 Task: Find the text "Environment".
Action: Mouse moved to (13, 67)
Screenshot: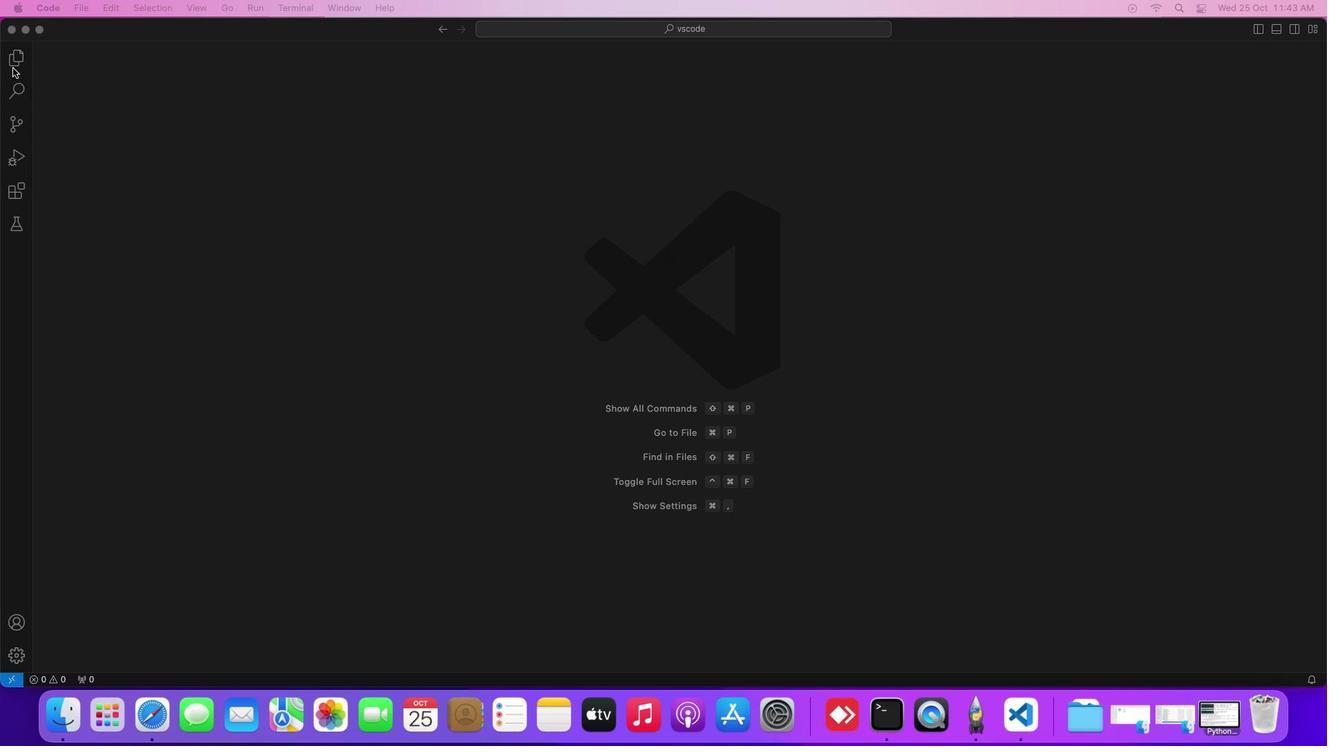 
Action: Mouse pressed left at (13, 67)
Screenshot: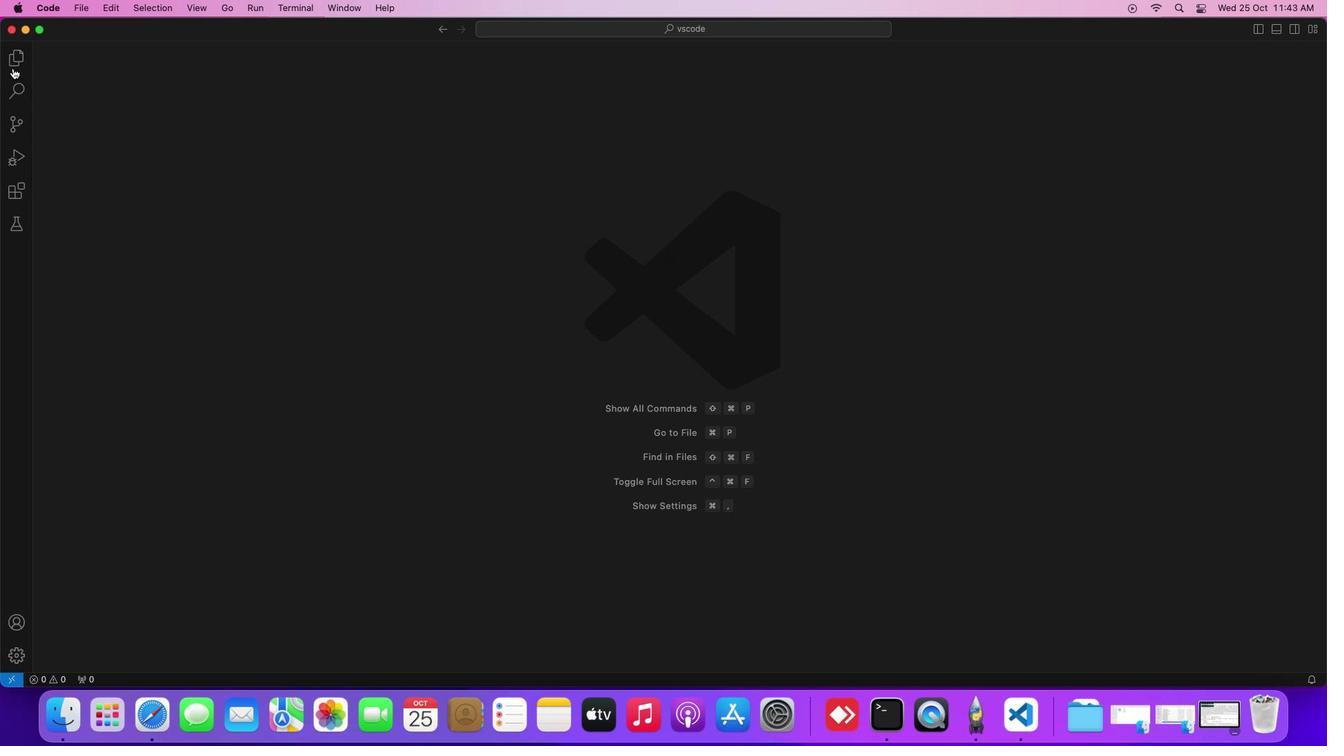 
Action: Mouse moved to (68, 121)
Screenshot: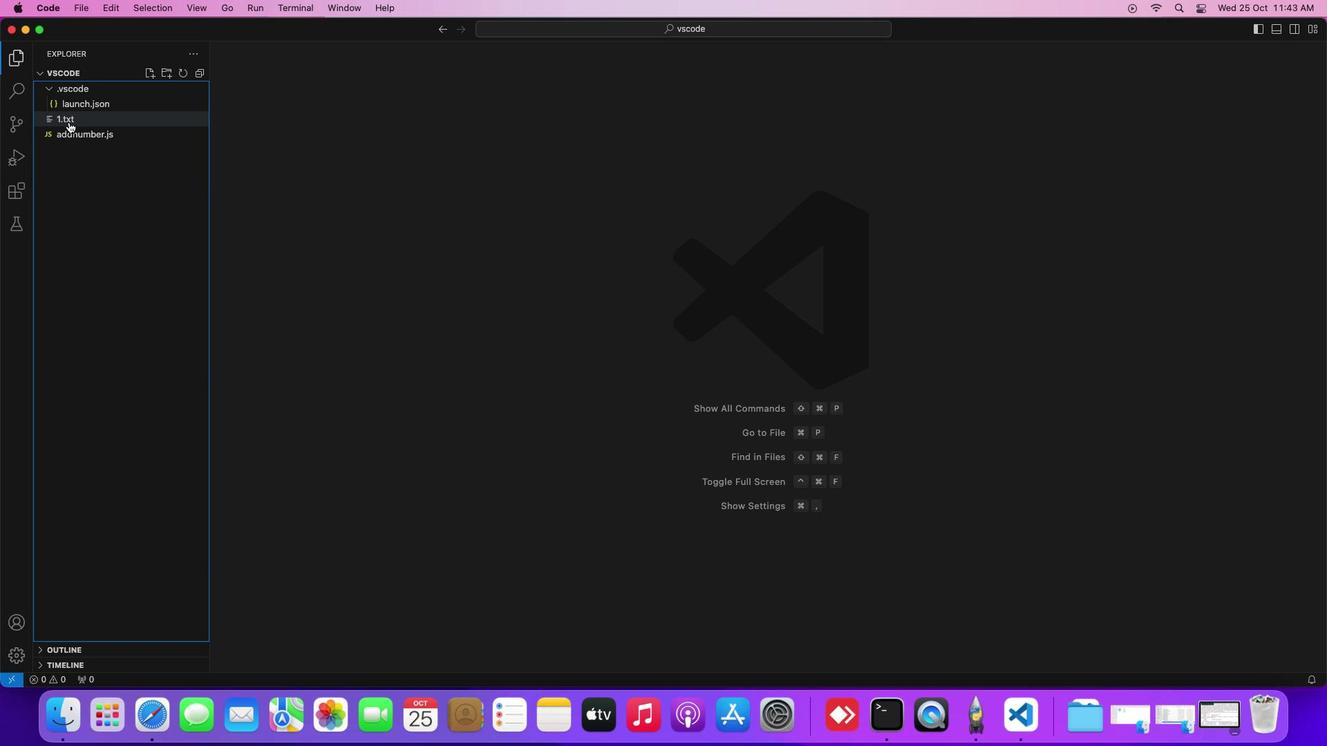 
Action: Mouse pressed left at (68, 121)
Screenshot: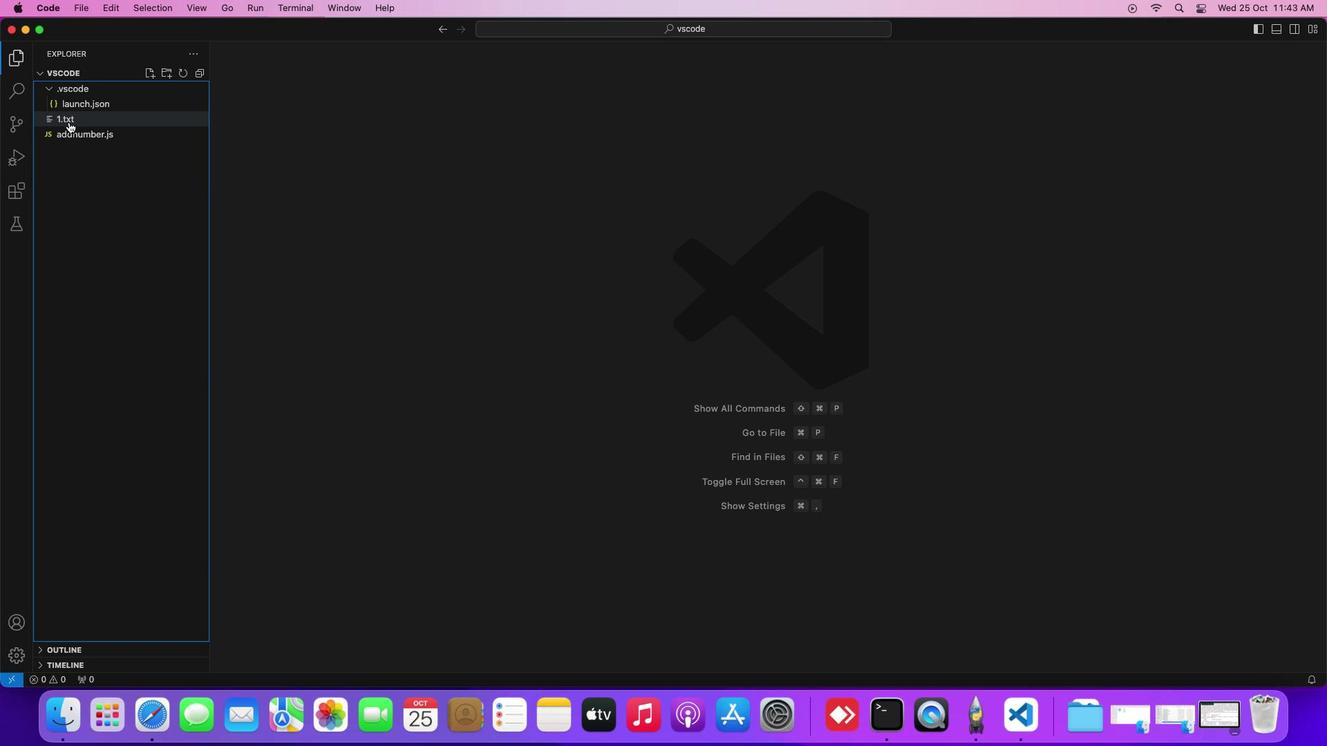
Action: Mouse moved to (108, 0)
Screenshot: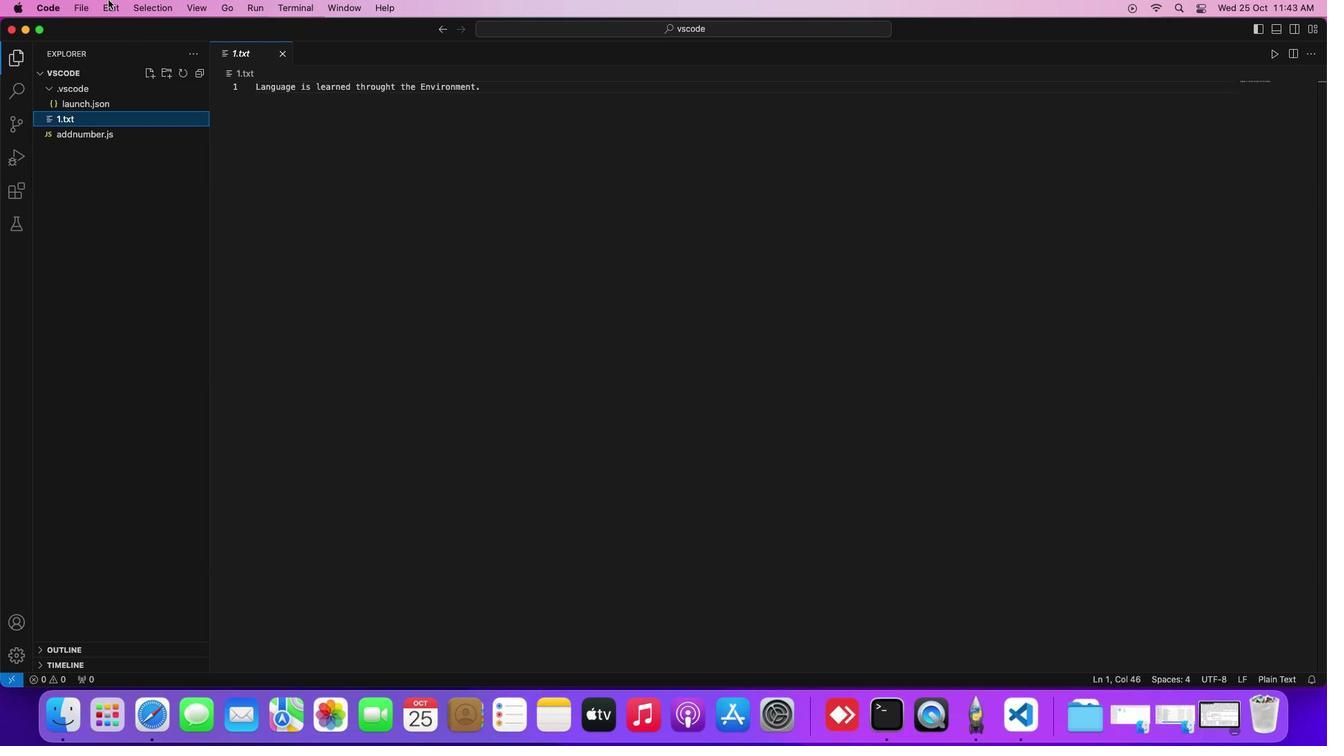 
Action: Mouse pressed left at (108, 0)
Screenshot: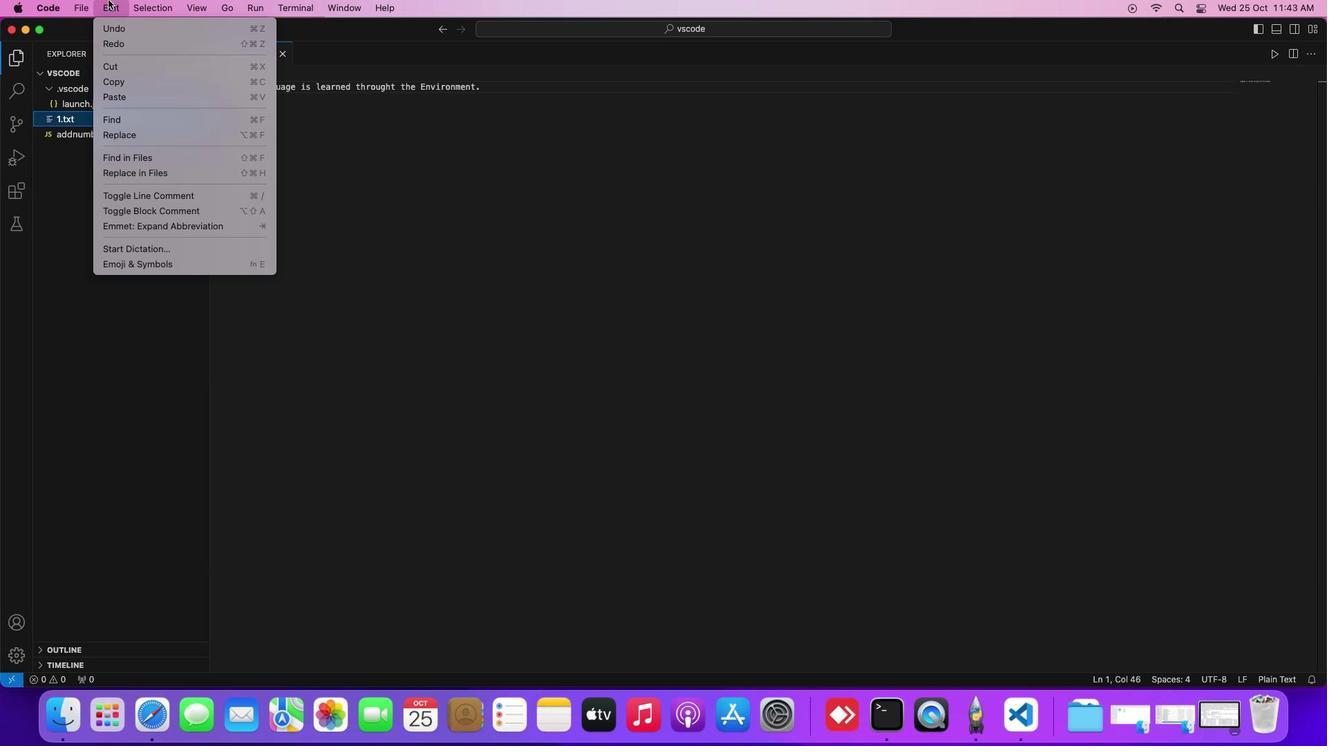 
Action: Mouse moved to (116, 112)
Screenshot: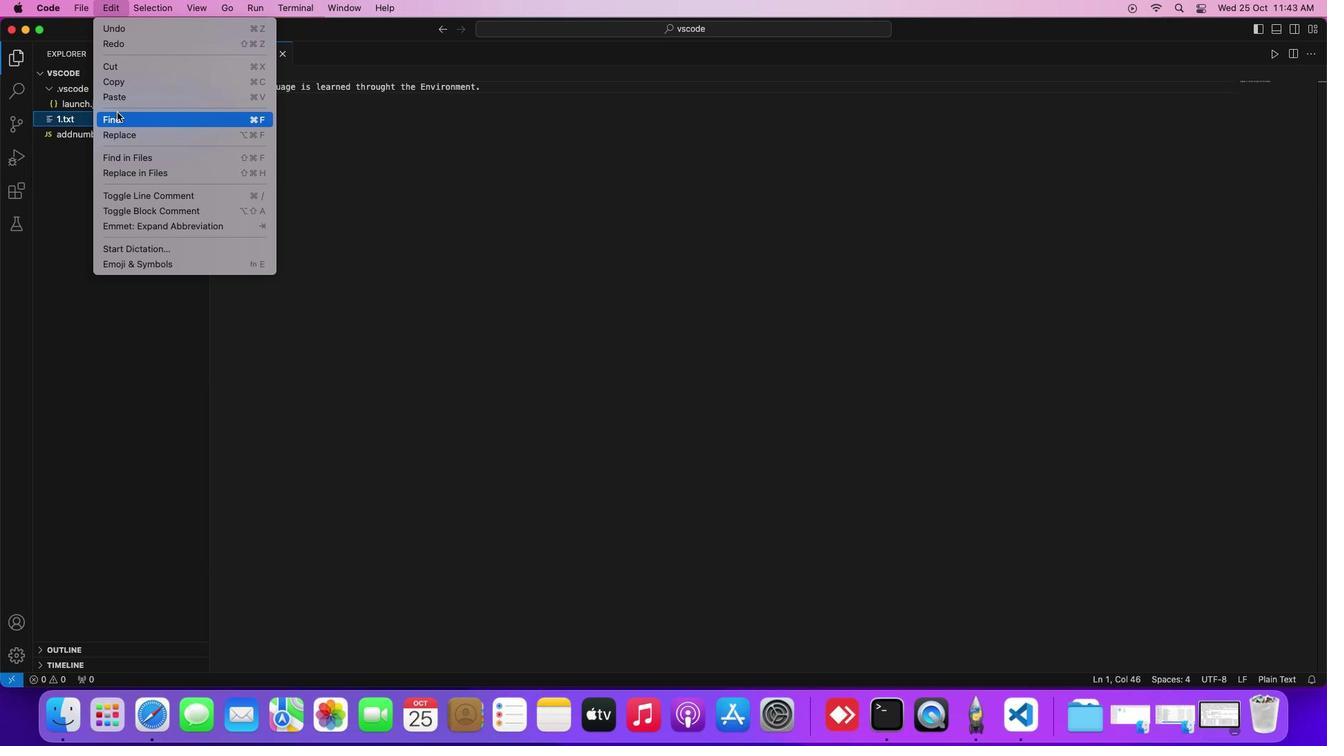 
Action: Mouse pressed left at (116, 112)
Screenshot: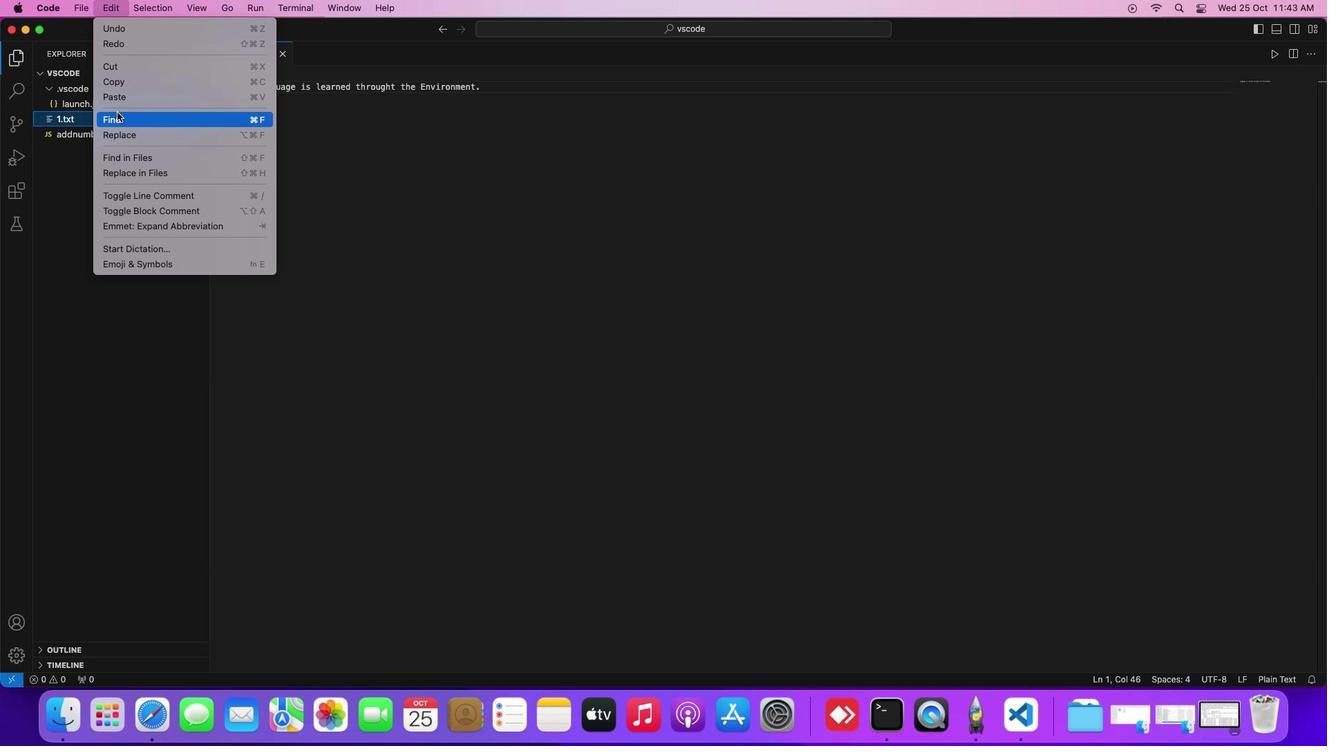 
Action: Mouse moved to (894, 80)
Screenshot: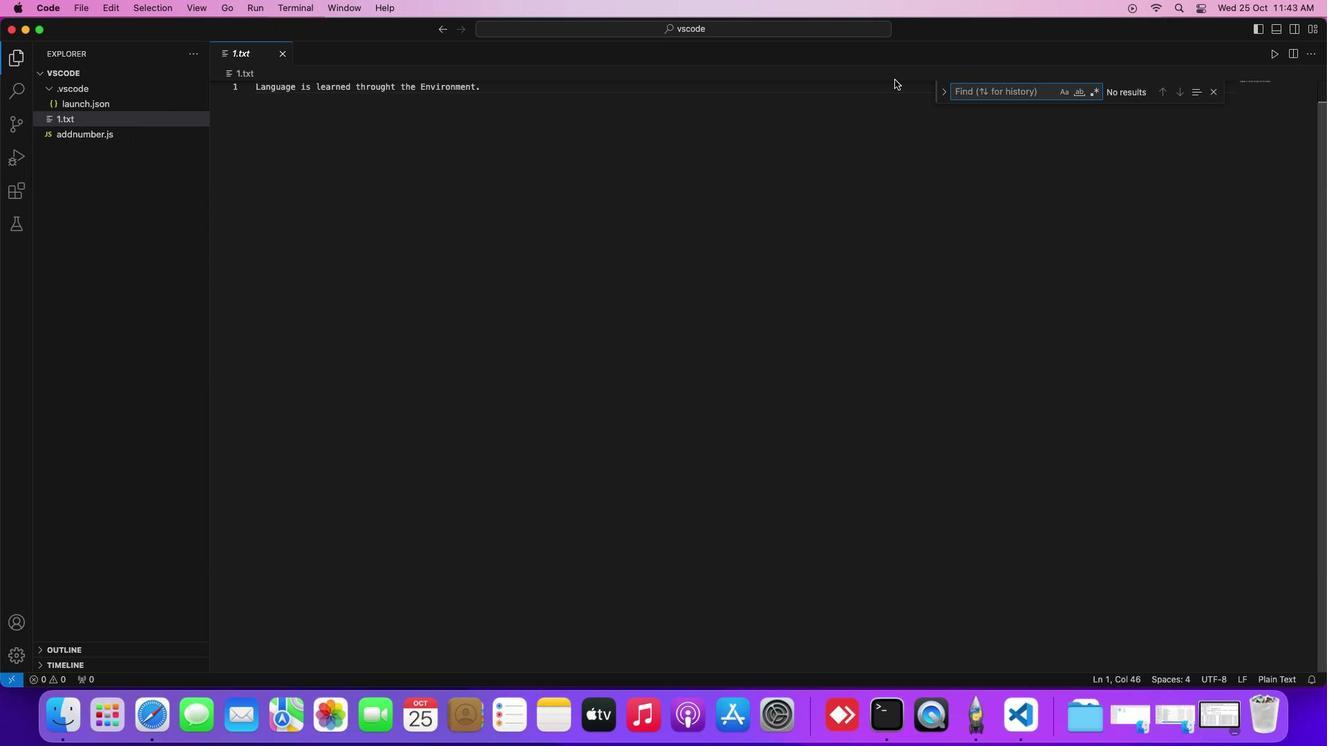 
Action: Key pressed Key.shift'E''n''v''i''r''o''n''m''e''n''t'Key.enter
Screenshot: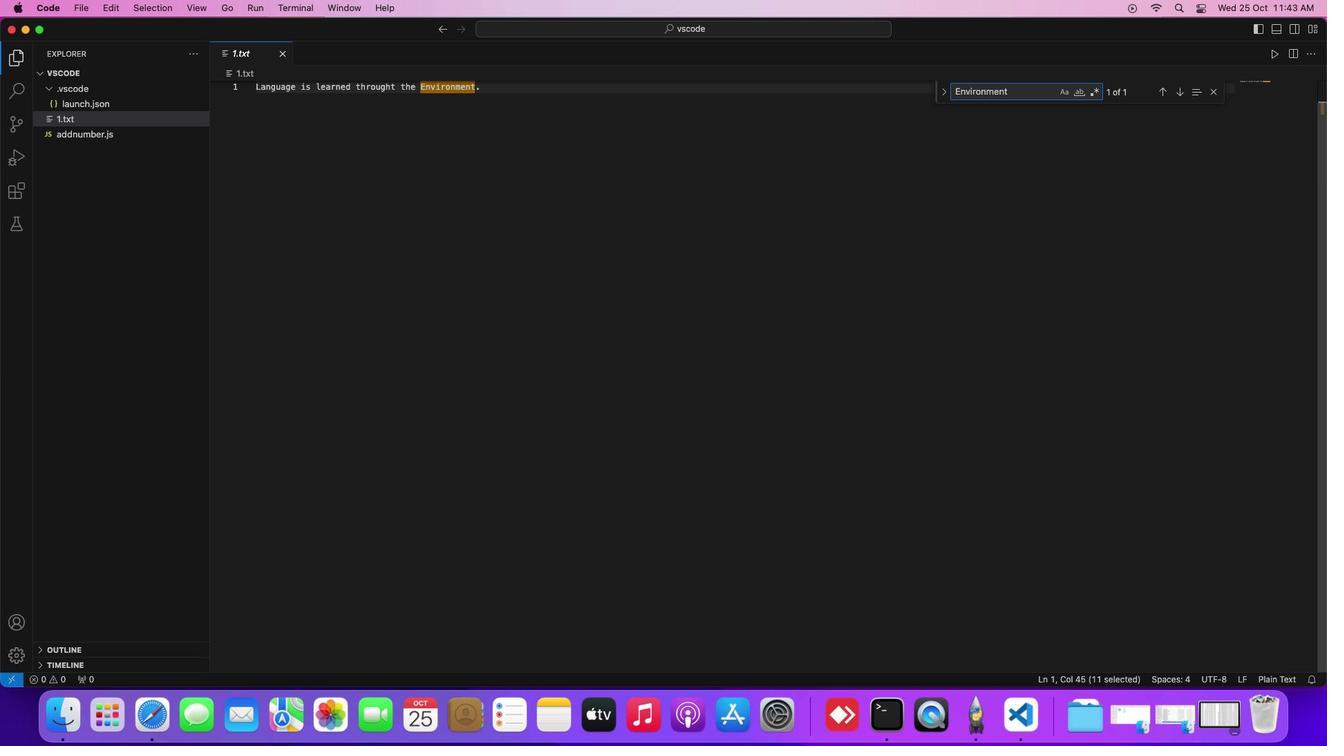 
Action: Mouse moved to (1132, 112)
Screenshot: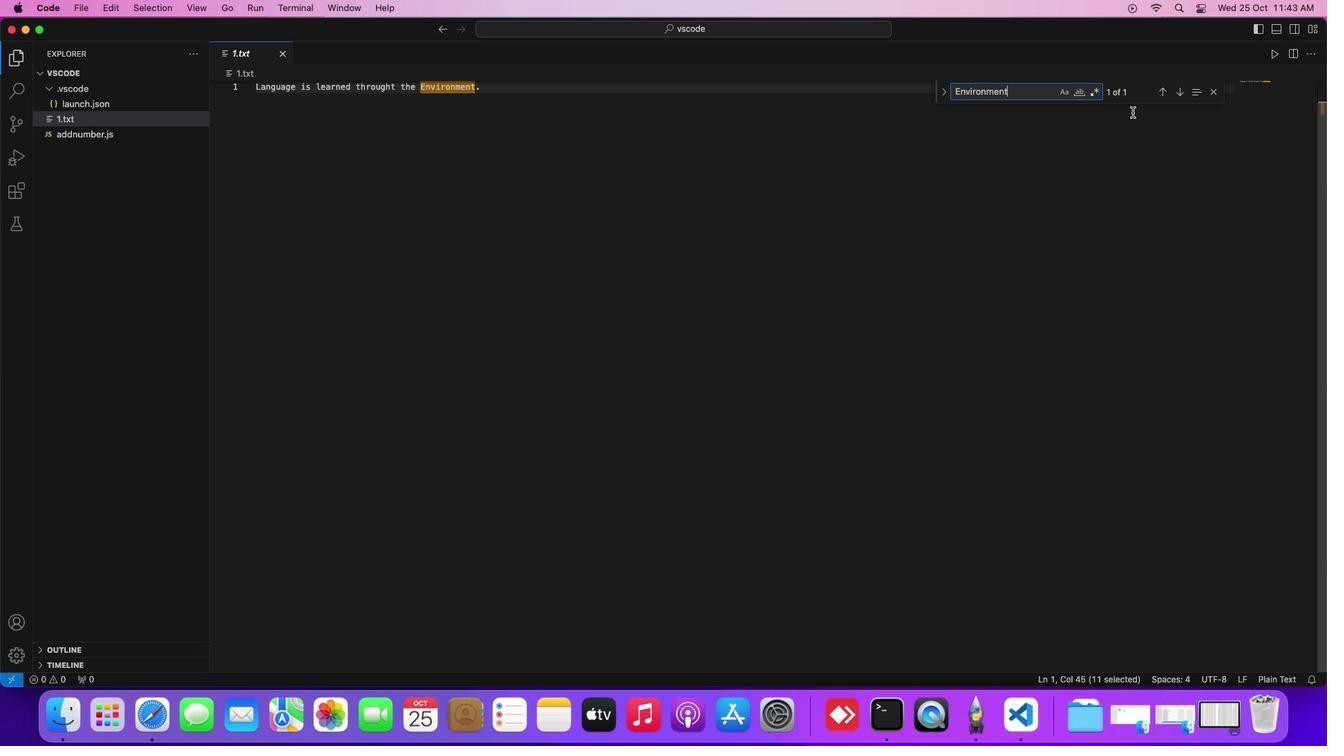 
